 Task: Change  the formatting of the data to Which is Greater than5, In conditional formating, put the option 'Yellow Fill with Drak Yellow Text'add another formatting option Format As Table, insert the option Brown Table style Dark  3 In the sheet   Sales data log  book
Action: Mouse moved to (367, 179)
Screenshot: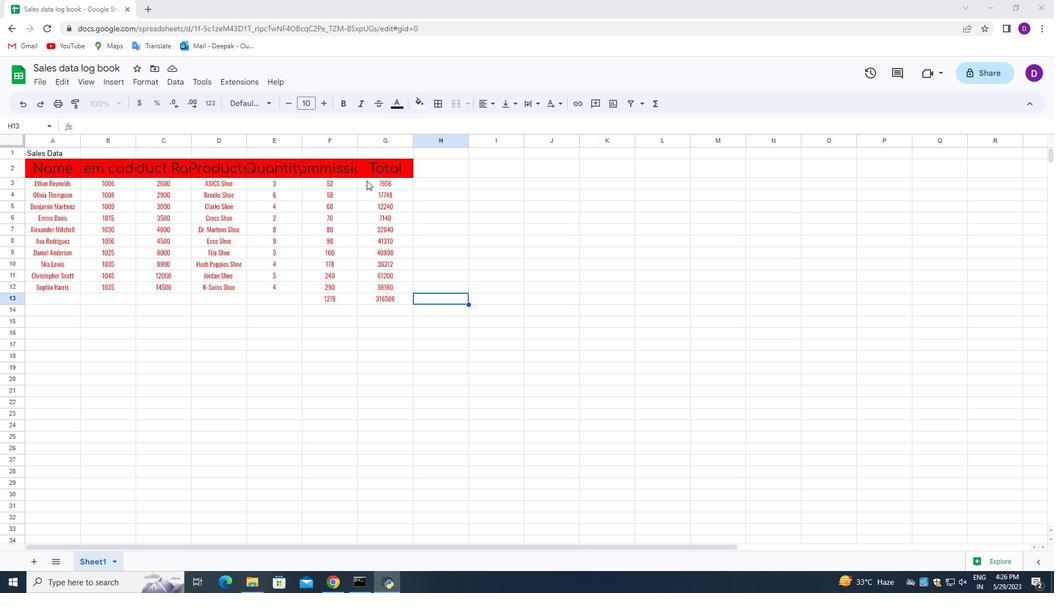
Action: Mouse pressed left at (367, 179)
Screenshot: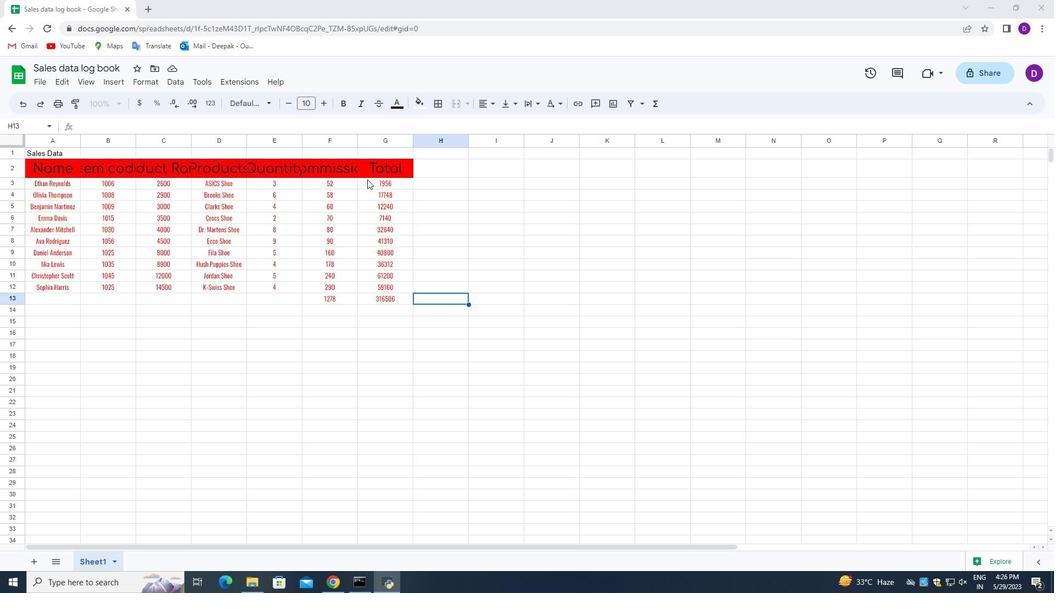 
Action: Mouse moved to (431, 177)
Screenshot: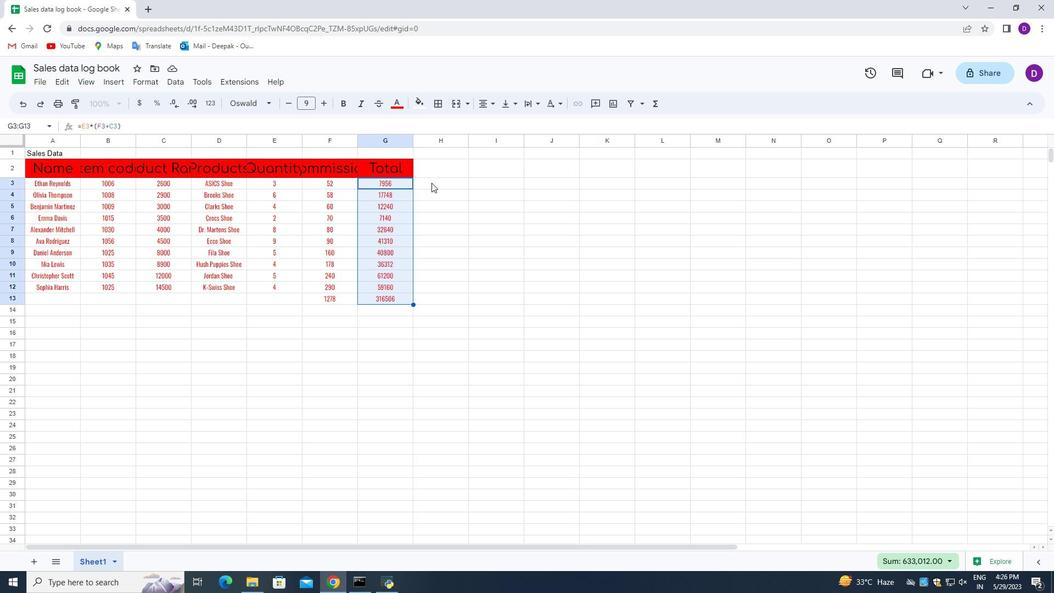 
Action: Mouse pressed left at (431, 177)
Screenshot: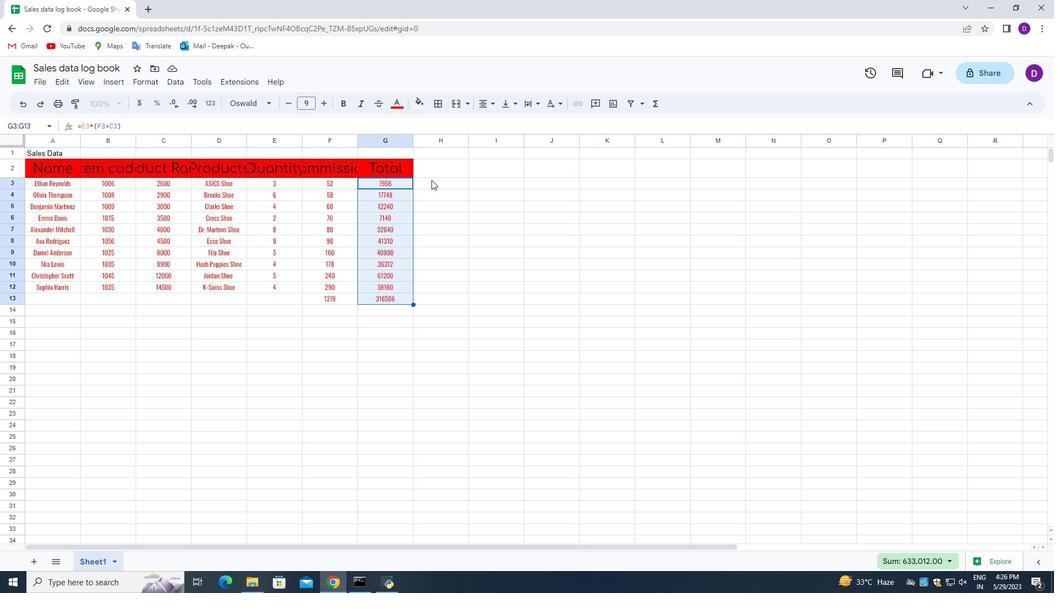 
Action: Mouse moved to (369, 180)
Screenshot: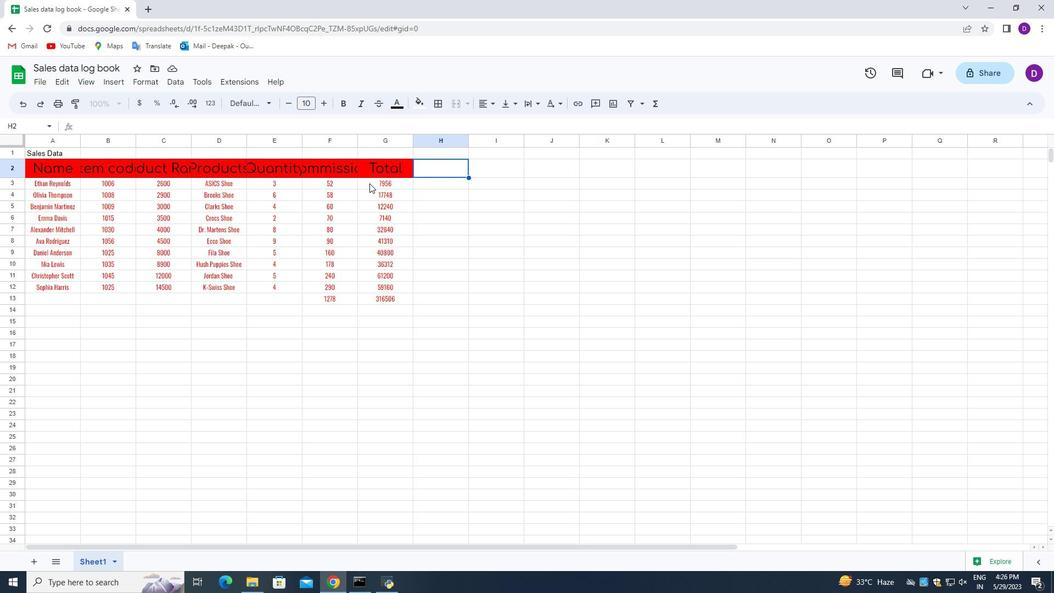 
Action: Mouse pressed left at (369, 180)
Screenshot: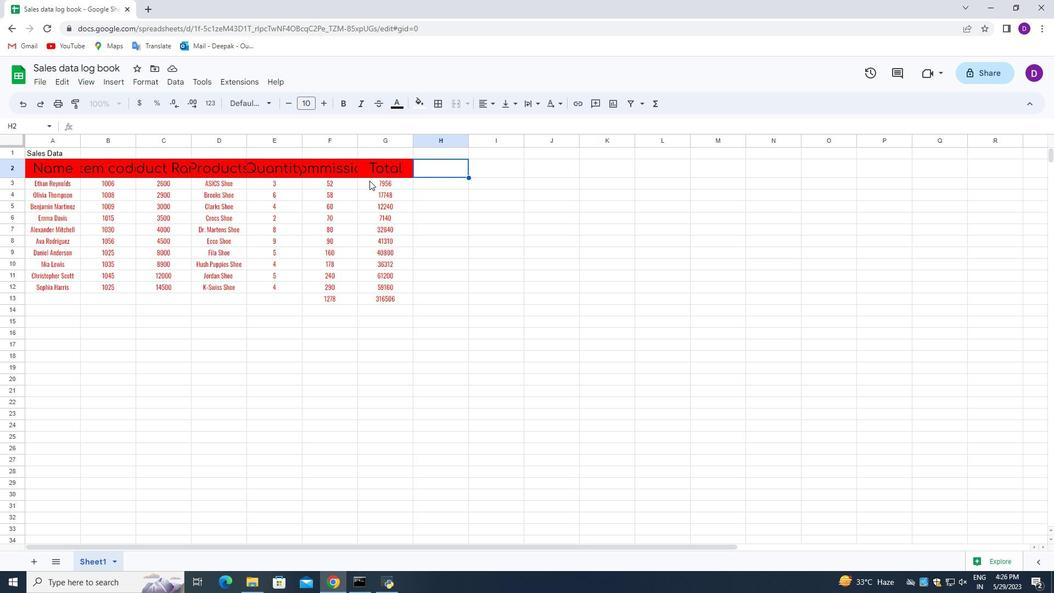 
Action: Mouse moved to (145, 85)
Screenshot: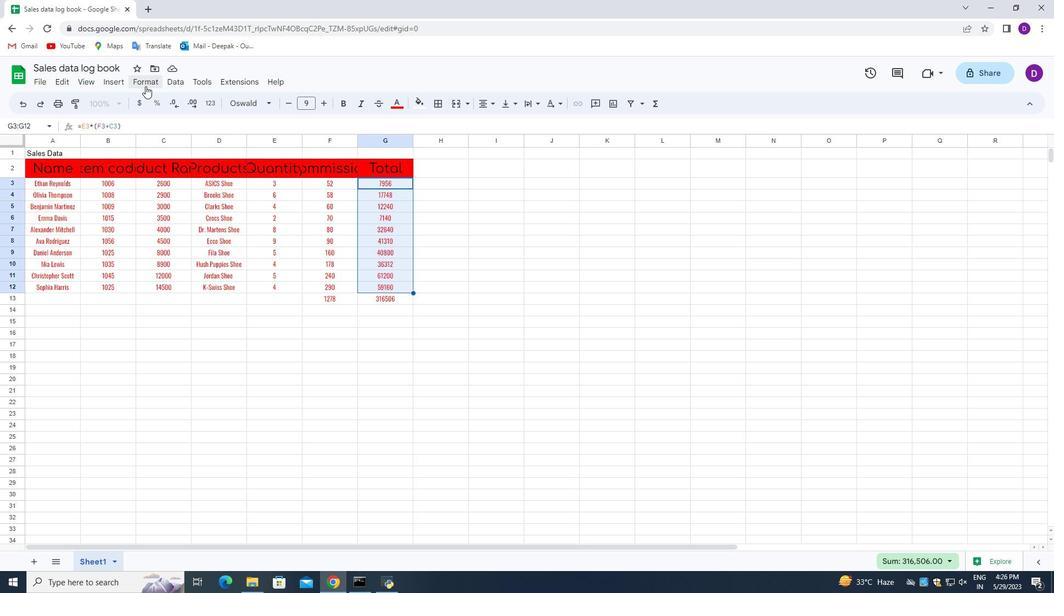 
Action: Mouse pressed left at (145, 85)
Screenshot: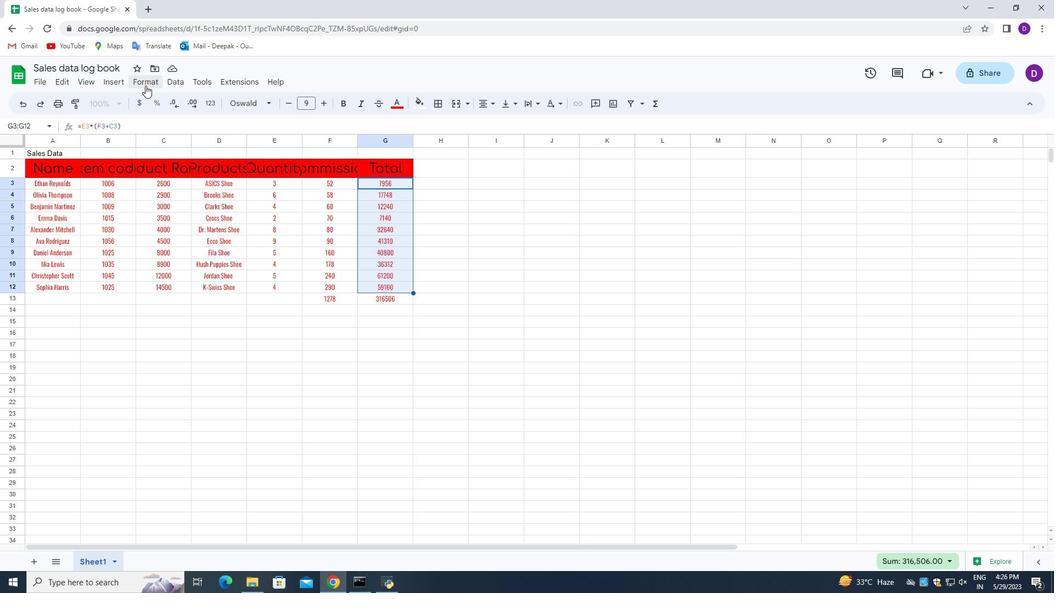 
Action: Mouse moved to (221, 268)
Screenshot: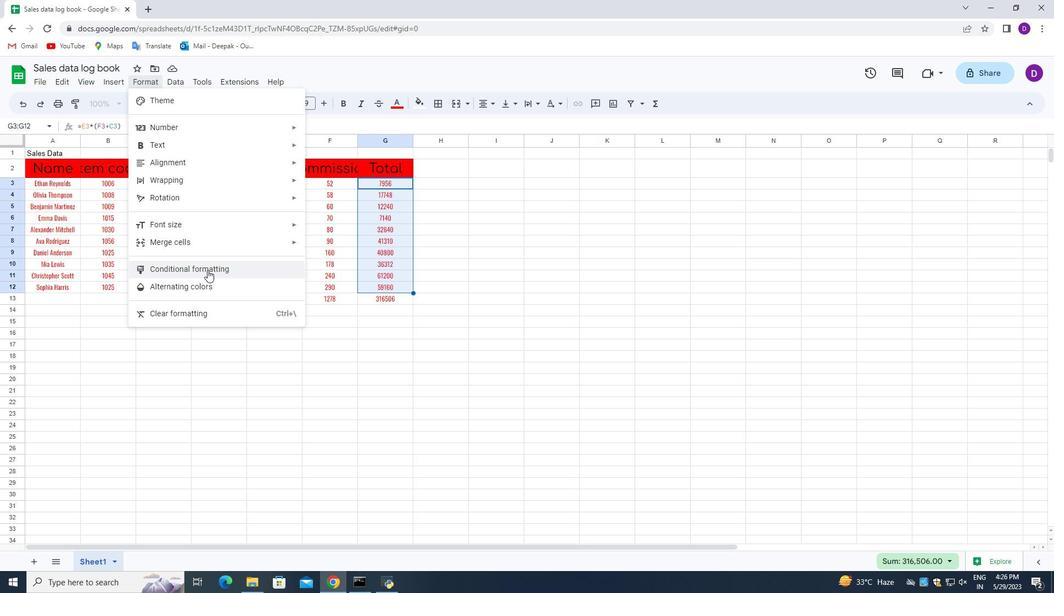 
Action: Mouse pressed left at (221, 268)
Screenshot: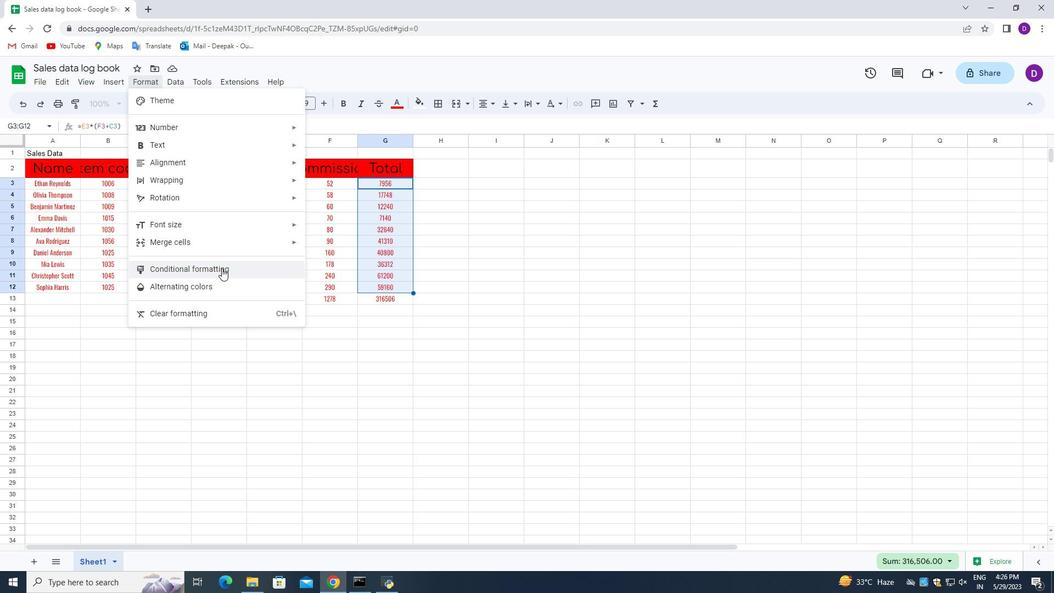 
Action: Mouse moved to (965, 252)
Screenshot: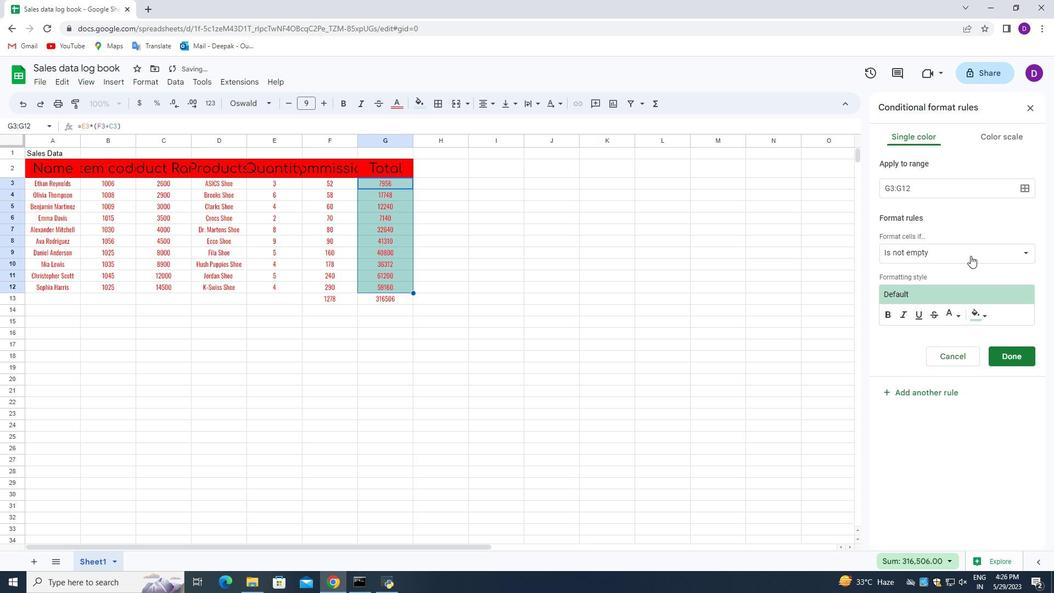 
Action: Mouse pressed left at (965, 252)
Screenshot: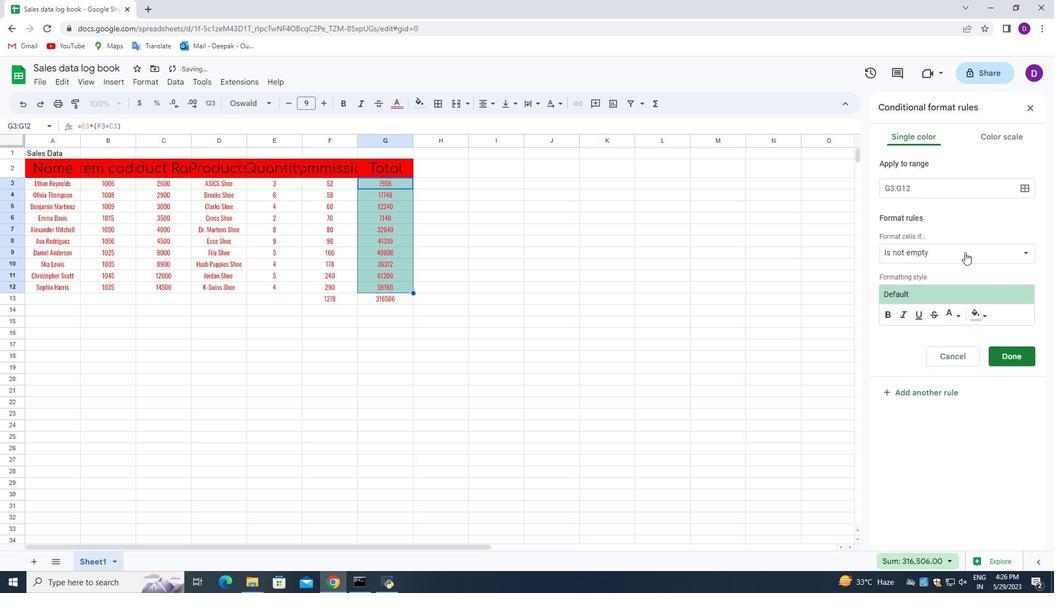 
Action: Mouse moved to (942, 428)
Screenshot: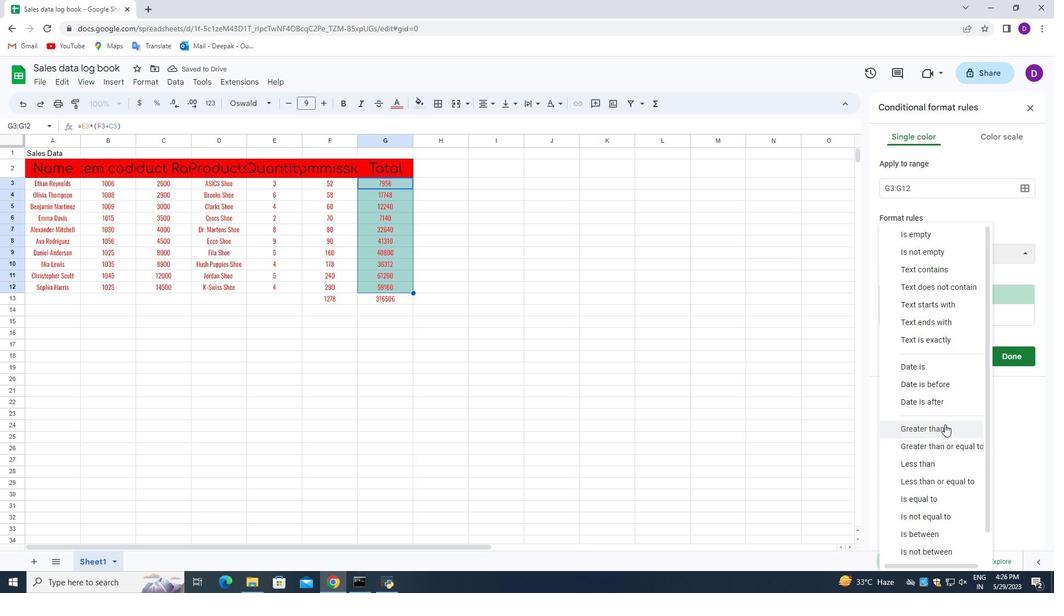 
Action: Mouse pressed left at (942, 428)
Screenshot: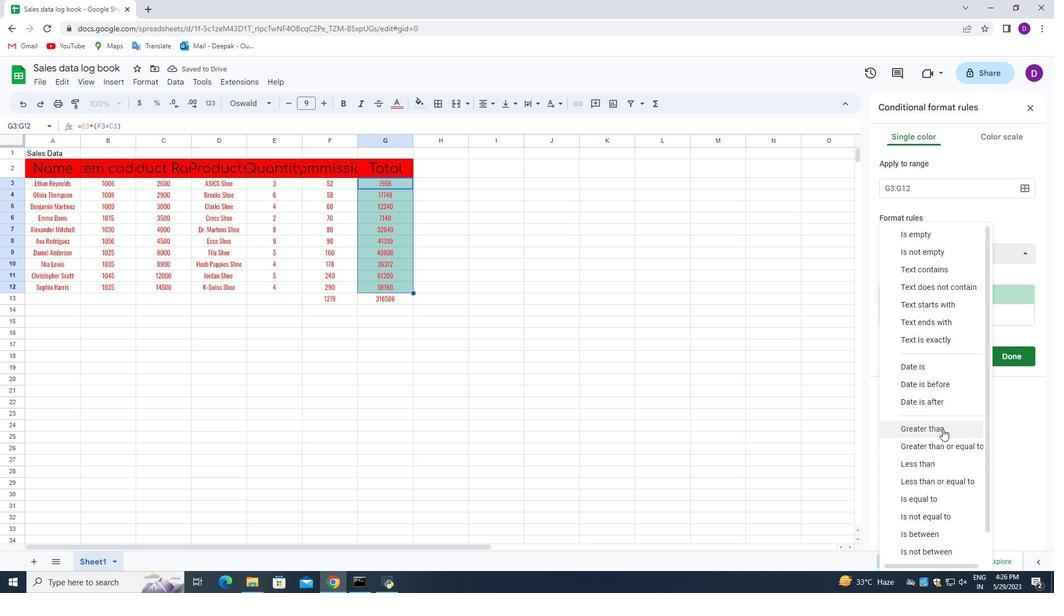 
Action: Mouse moved to (905, 280)
Screenshot: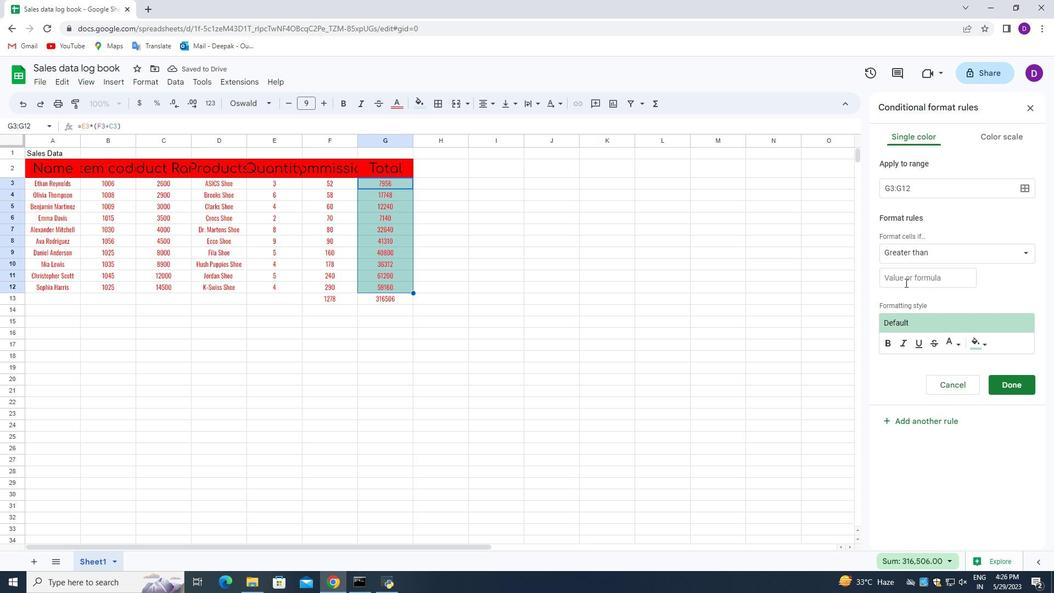 
Action: Mouse pressed left at (905, 280)
Screenshot: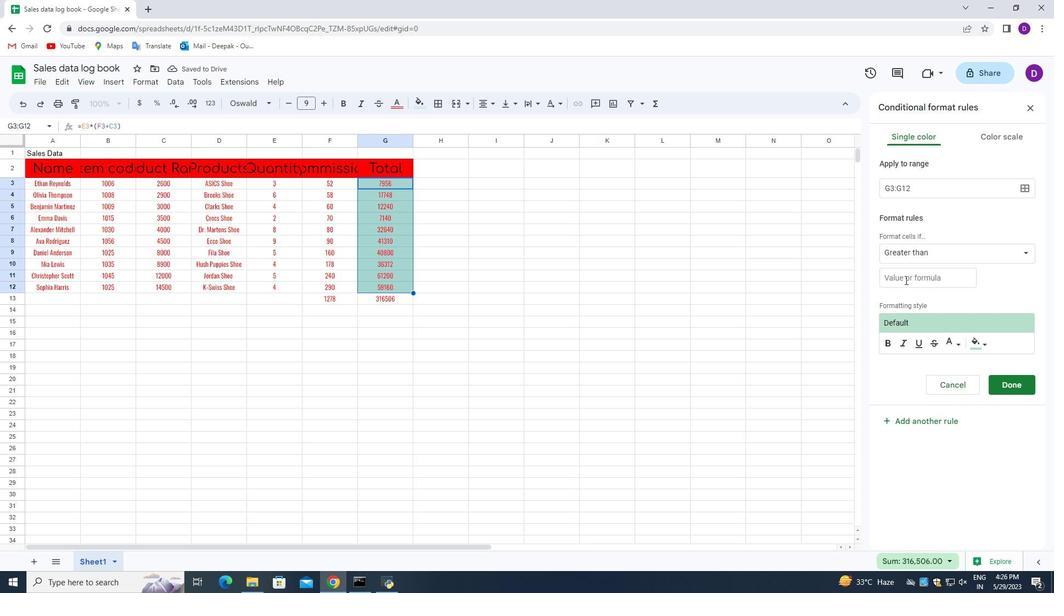 
Action: Mouse moved to (901, 279)
Screenshot: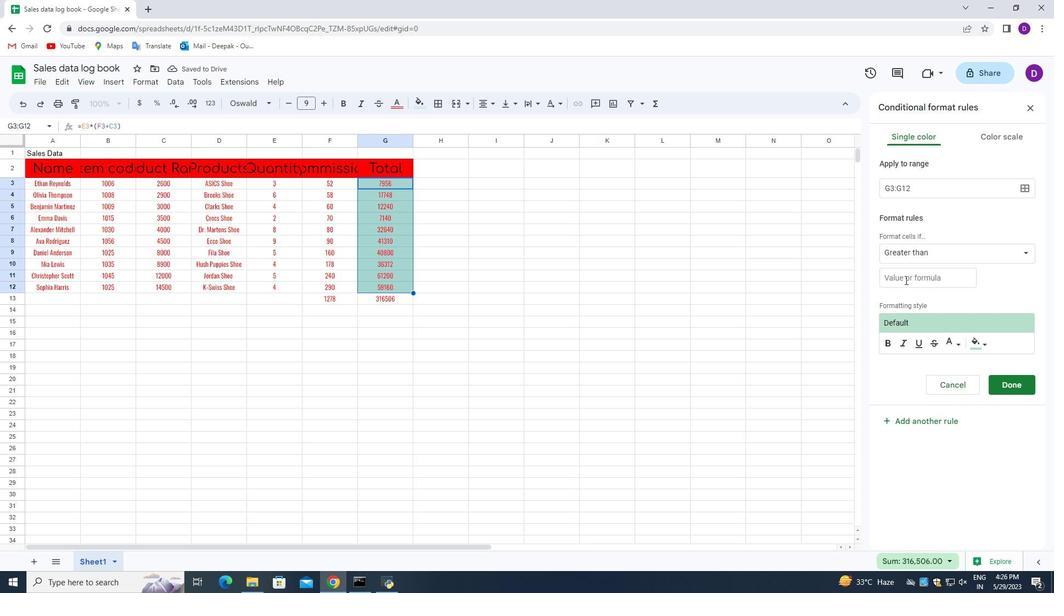
Action: Key pressed 5
Screenshot: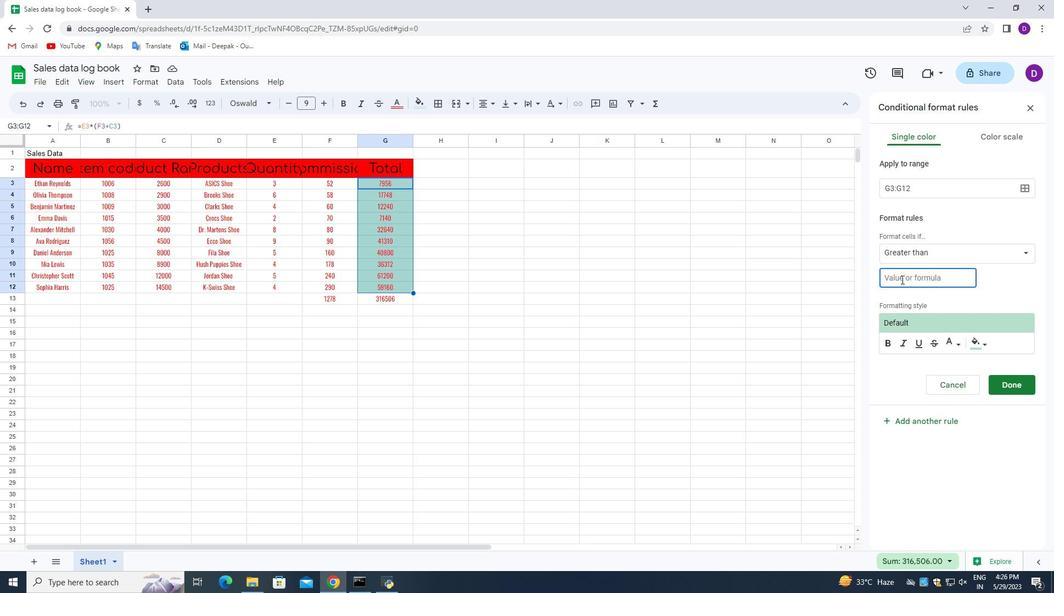 
Action: Mouse moved to (982, 347)
Screenshot: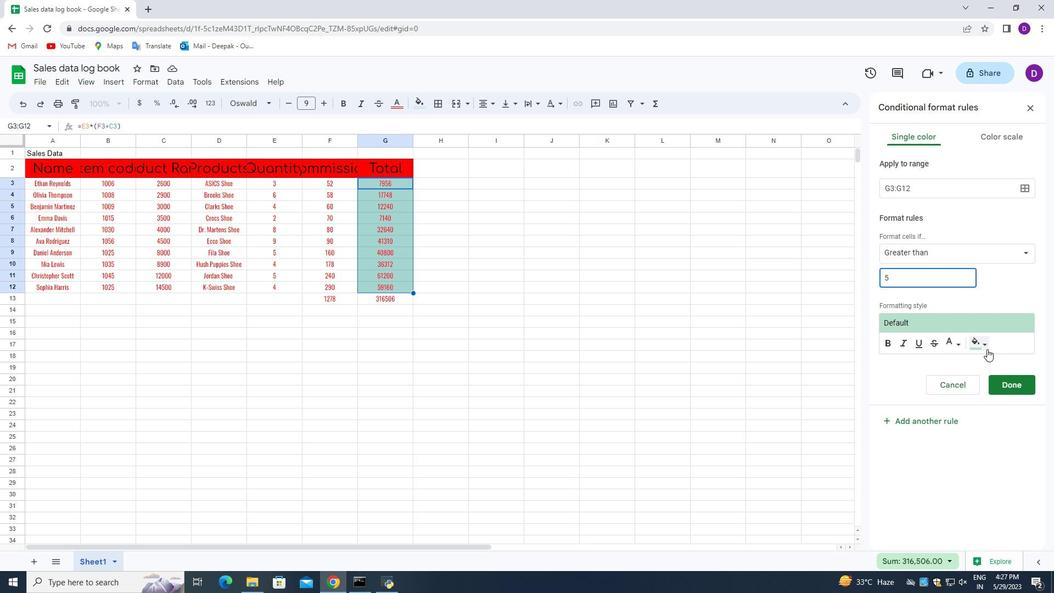 
Action: Mouse pressed left at (982, 347)
Screenshot: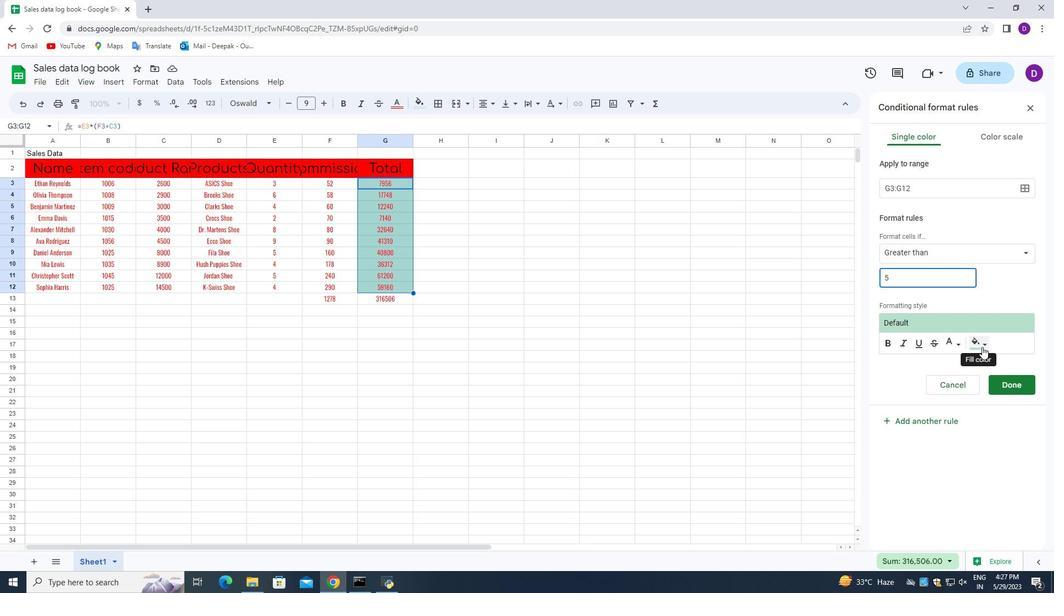 
Action: Mouse moved to (903, 392)
Screenshot: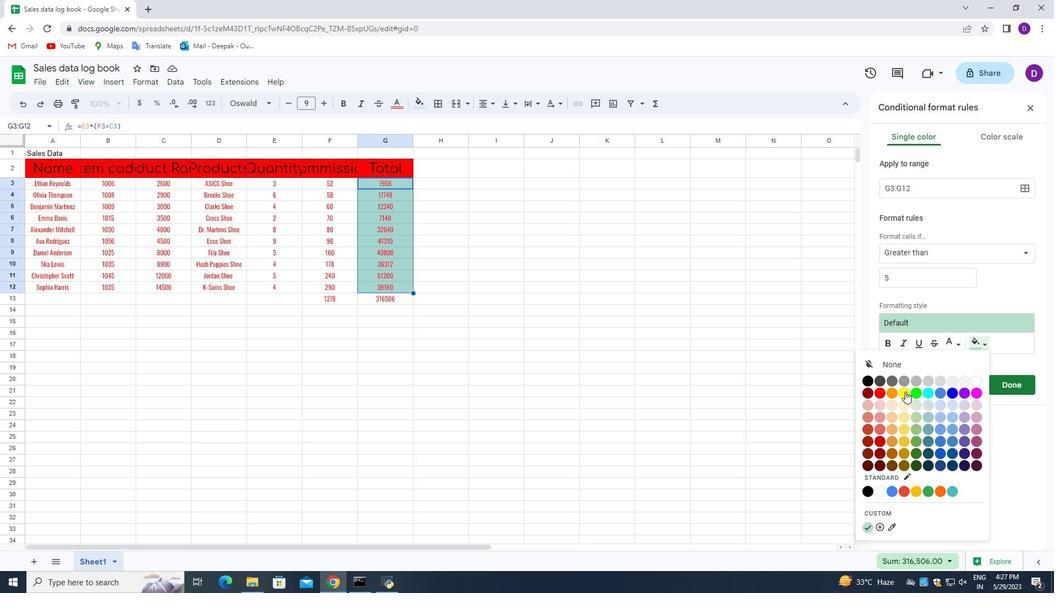 
Action: Mouse pressed left at (903, 392)
Screenshot: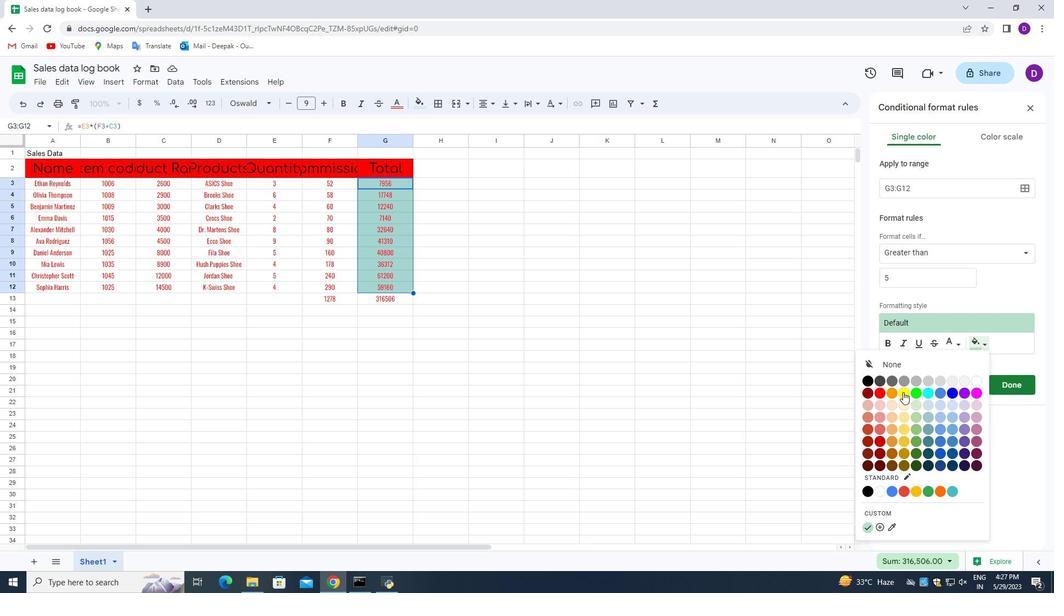 
Action: Mouse moved to (957, 344)
Screenshot: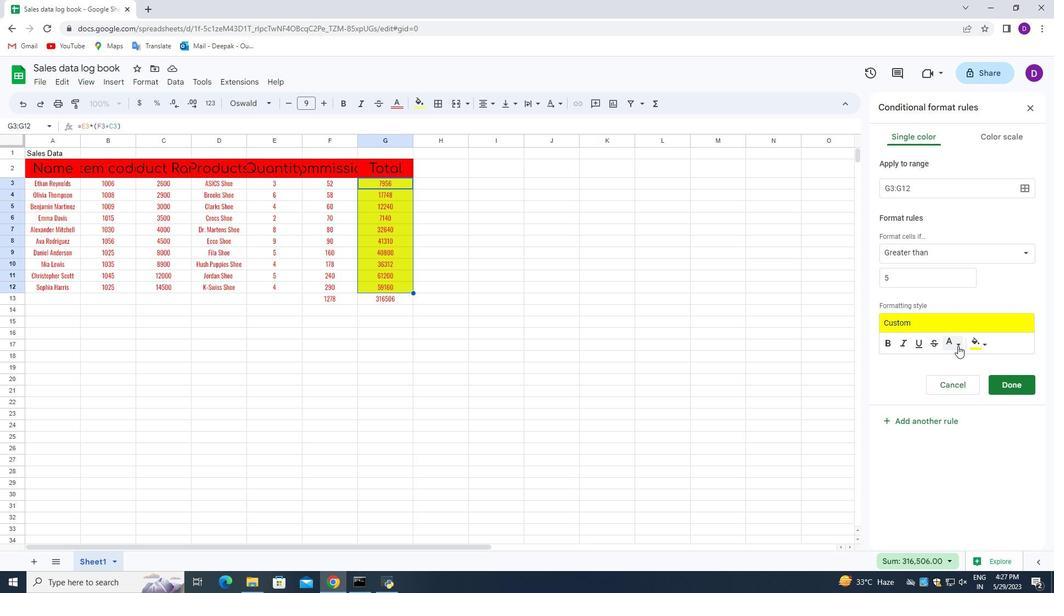 
Action: Mouse pressed left at (957, 344)
Screenshot: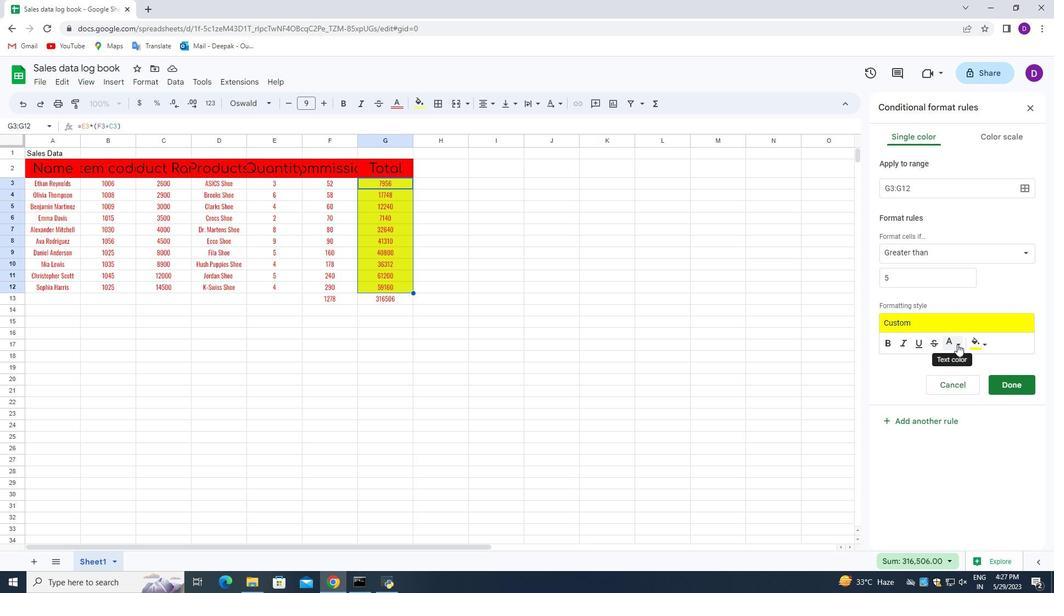 
Action: Mouse moved to (877, 463)
Screenshot: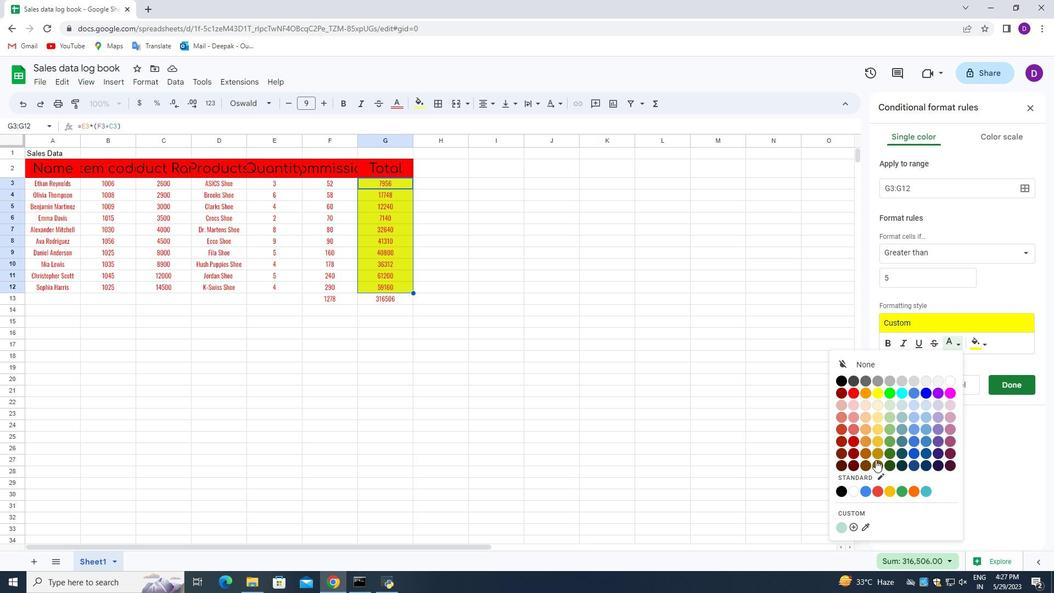 
Action: Mouse pressed left at (877, 463)
Screenshot: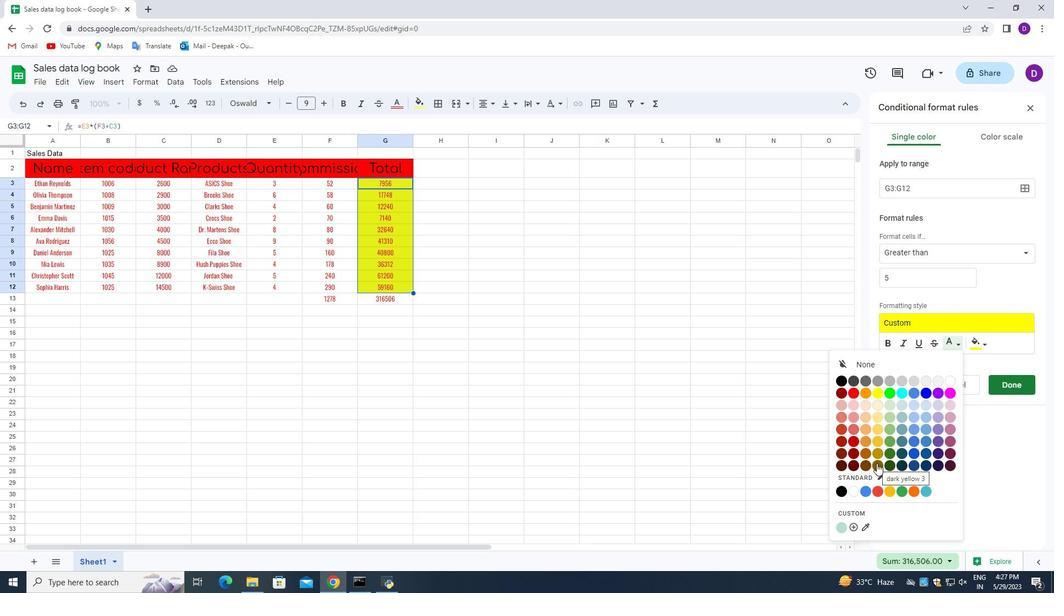 
Action: Mouse moved to (1007, 386)
Screenshot: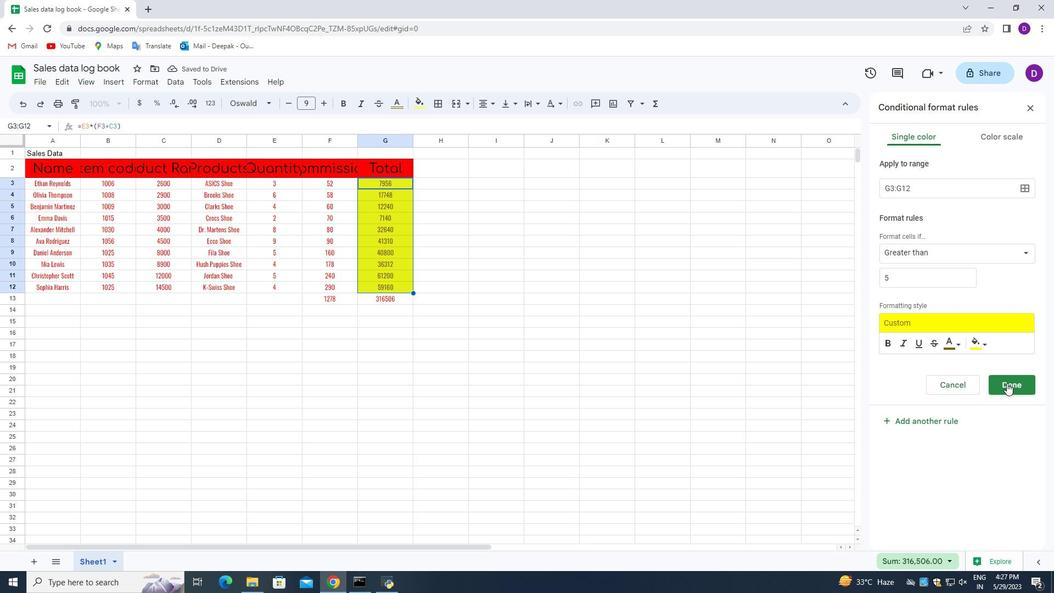 
Action: Mouse pressed left at (1007, 386)
Screenshot: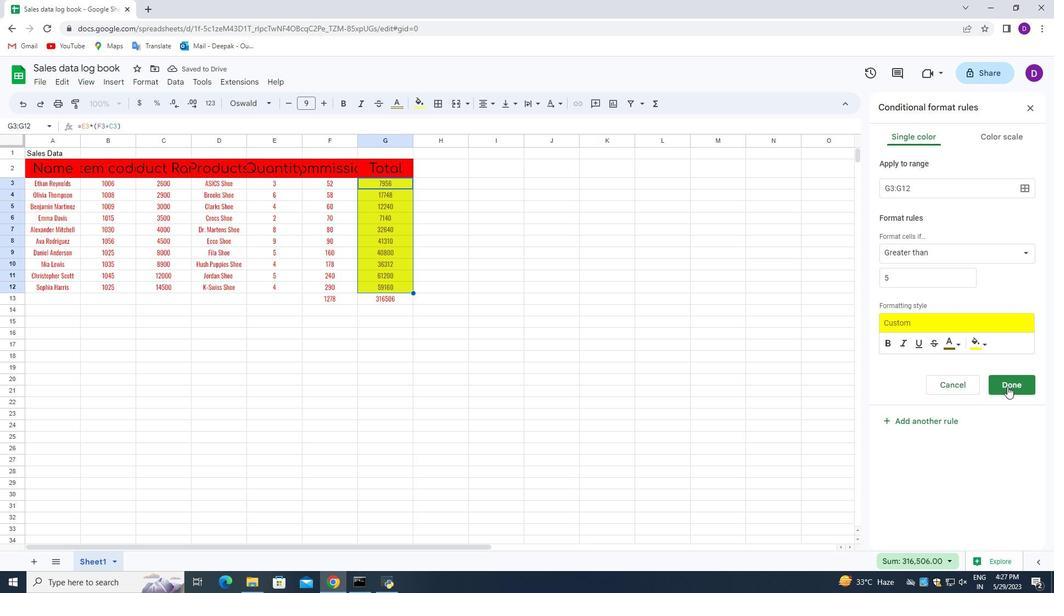 
Action: Mouse moved to (30, 160)
Screenshot: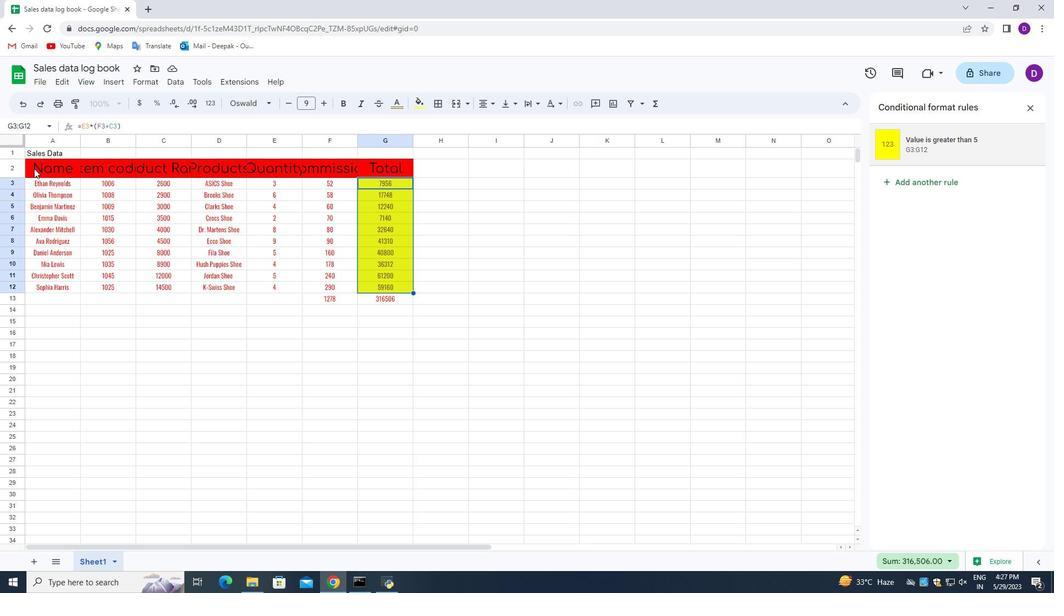 
Action: Mouse pressed left at (30, 160)
Screenshot: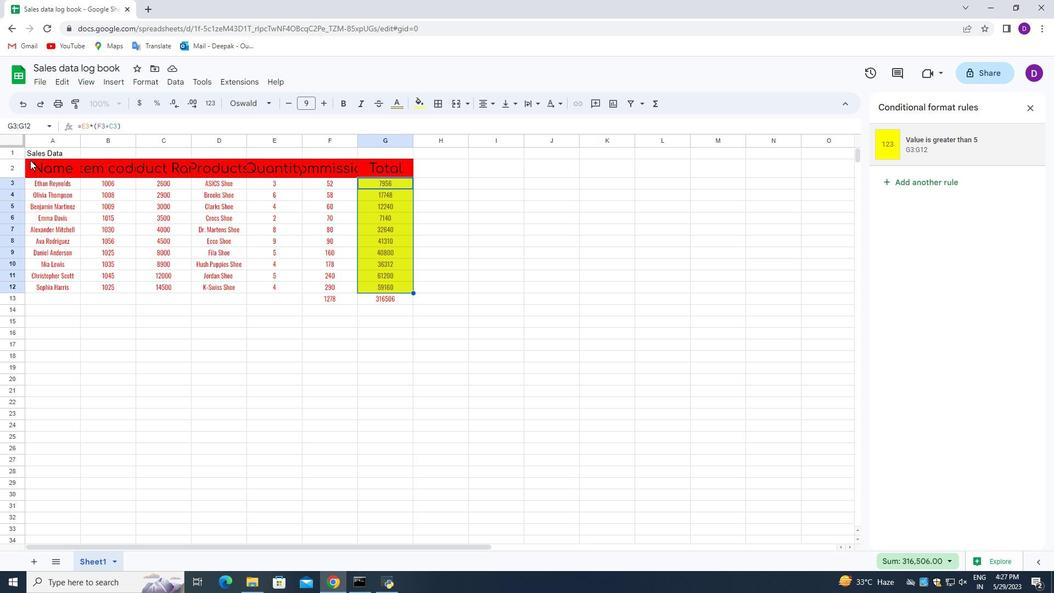 
Action: Mouse moved to (147, 81)
Screenshot: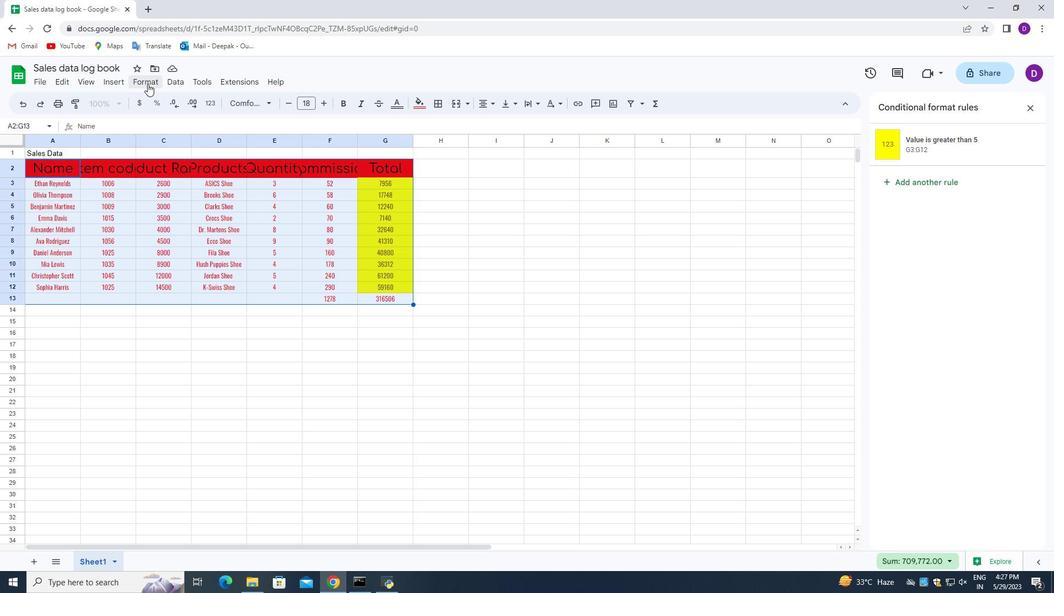 
Action: Mouse pressed left at (147, 81)
Screenshot: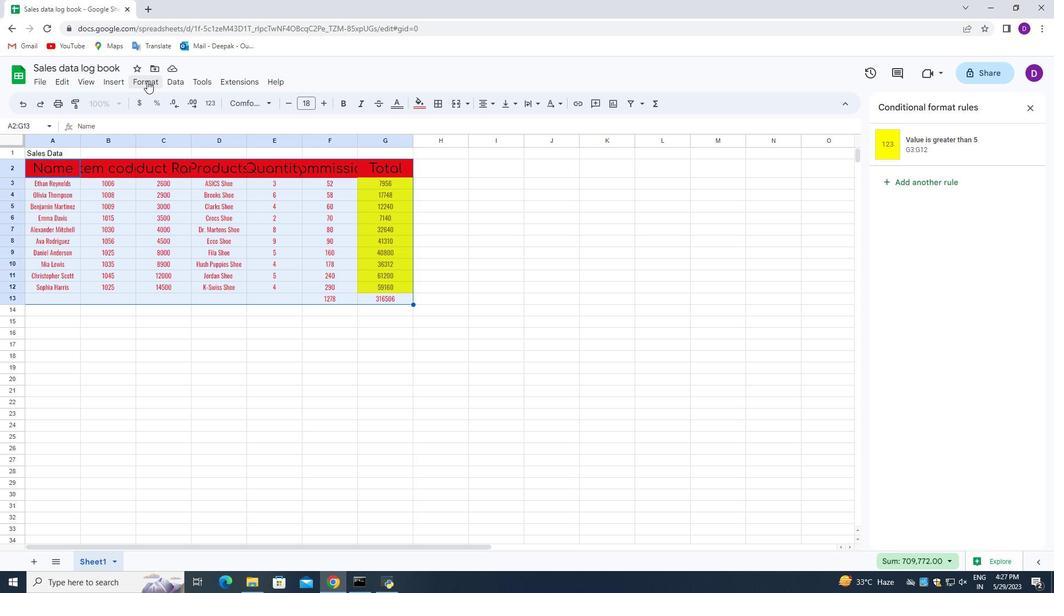 
Action: Mouse moved to (213, 288)
Screenshot: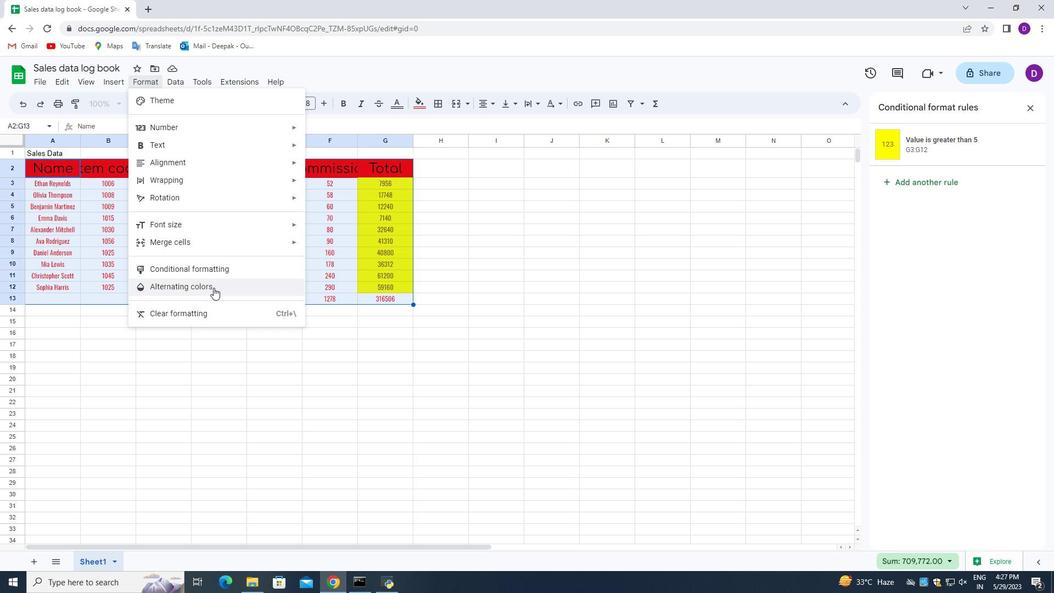 
Action: Mouse pressed left at (213, 288)
Screenshot: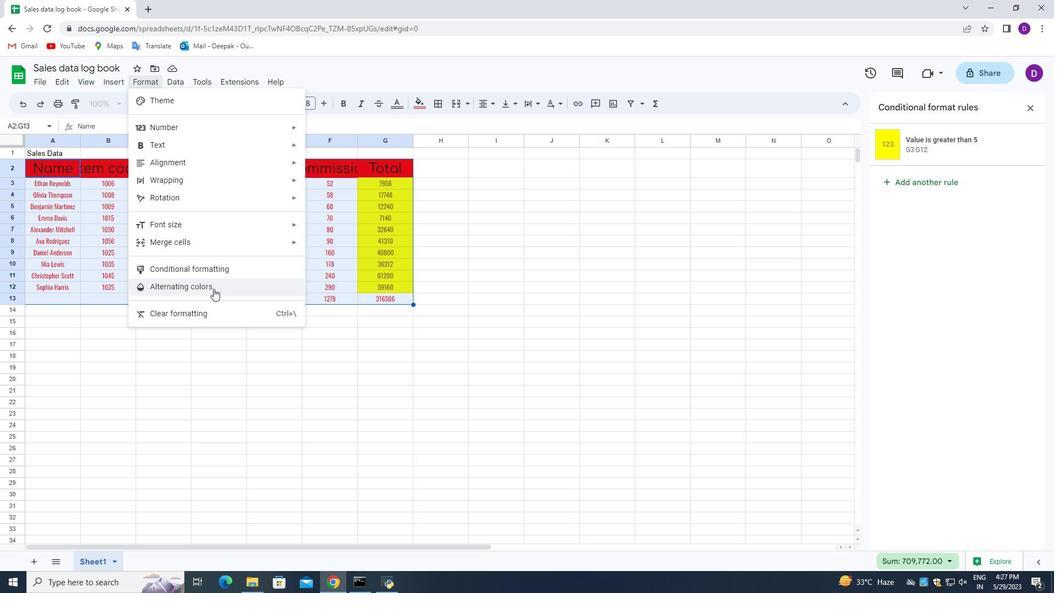 
Action: Mouse moved to (933, 270)
Screenshot: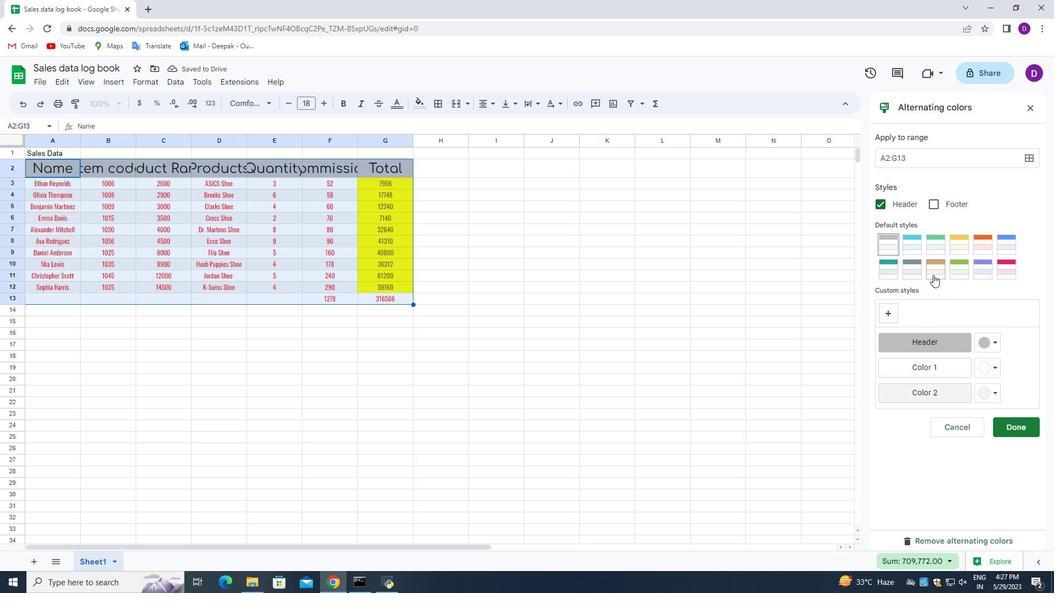 
Action: Mouse pressed left at (933, 270)
Screenshot: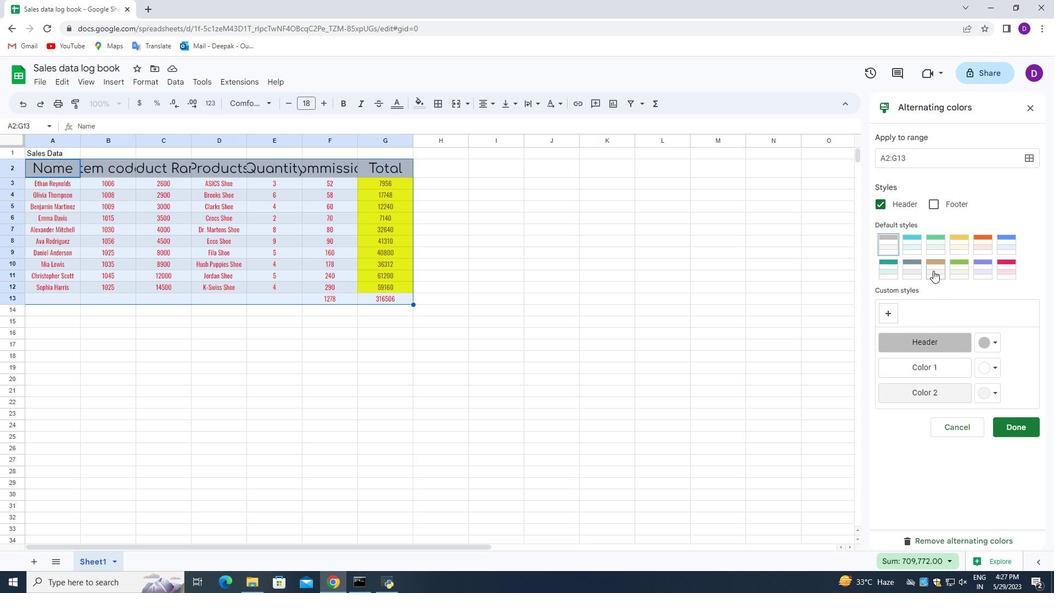 
Action: Mouse moved to (997, 344)
Screenshot: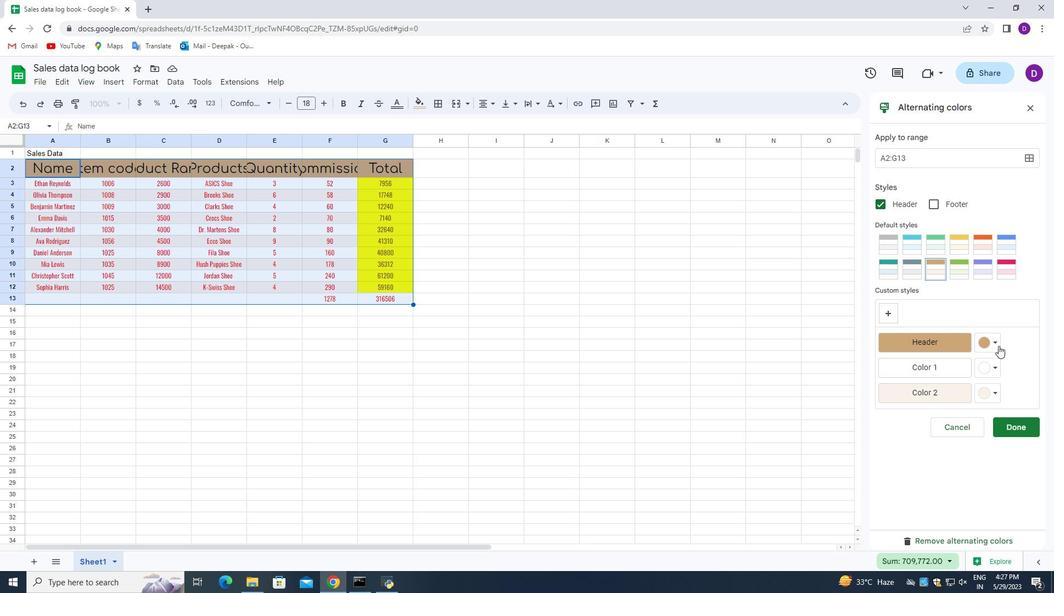 
Action: Mouse pressed left at (997, 344)
Screenshot: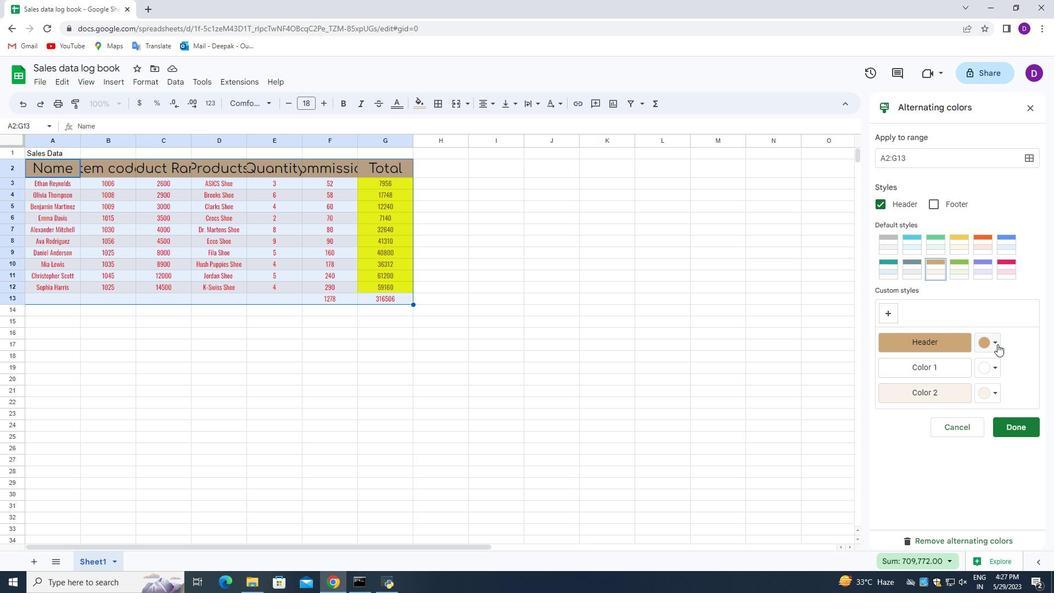 
Action: Mouse moved to (903, 512)
Screenshot: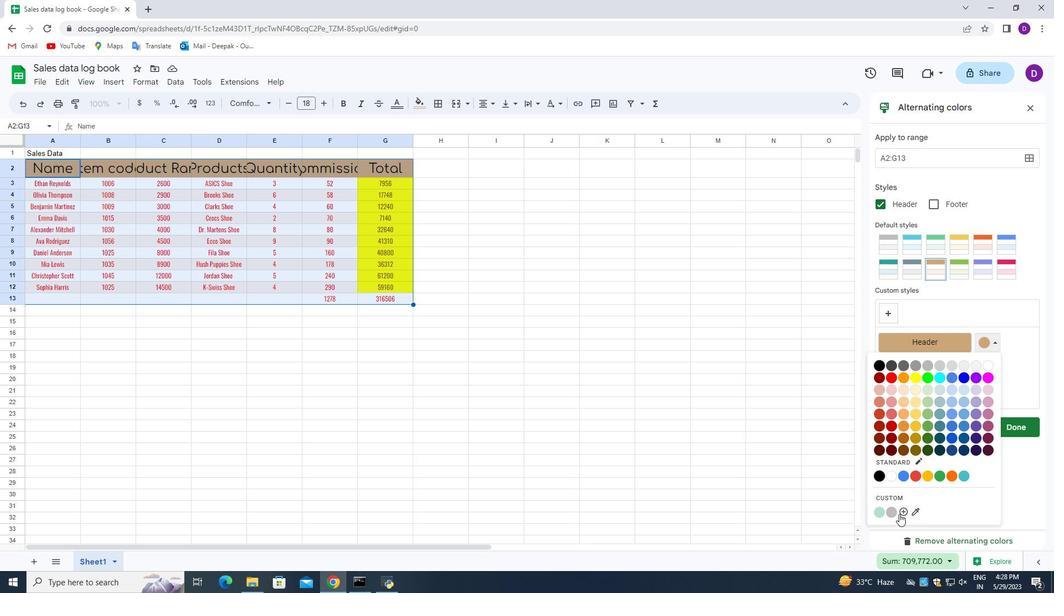
Action: Mouse pressed left at (903, 512)
Screenshot: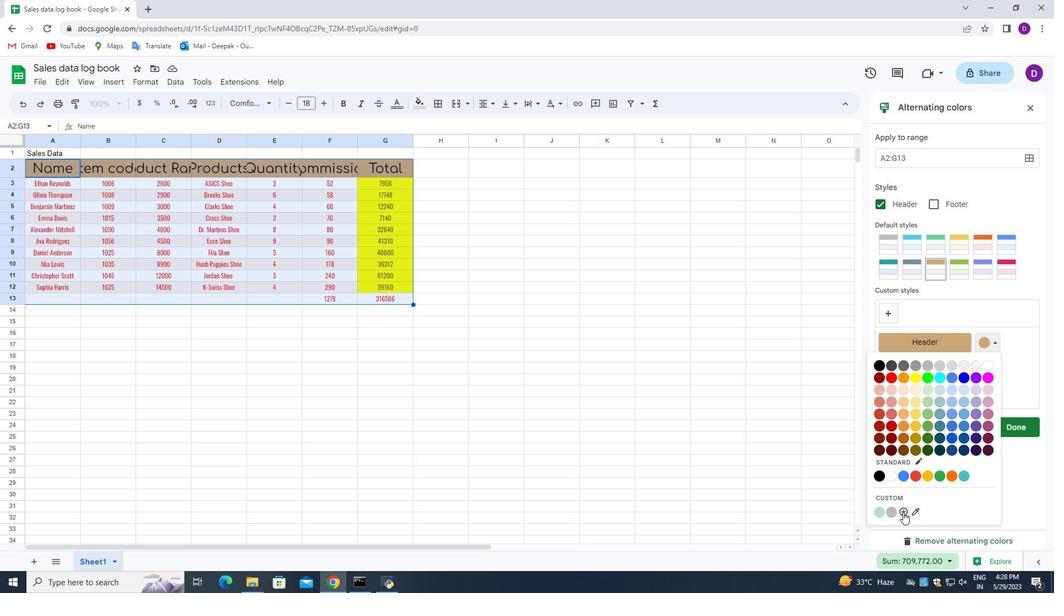 
Action: Mouse moved to (515, 236)
Screenshot: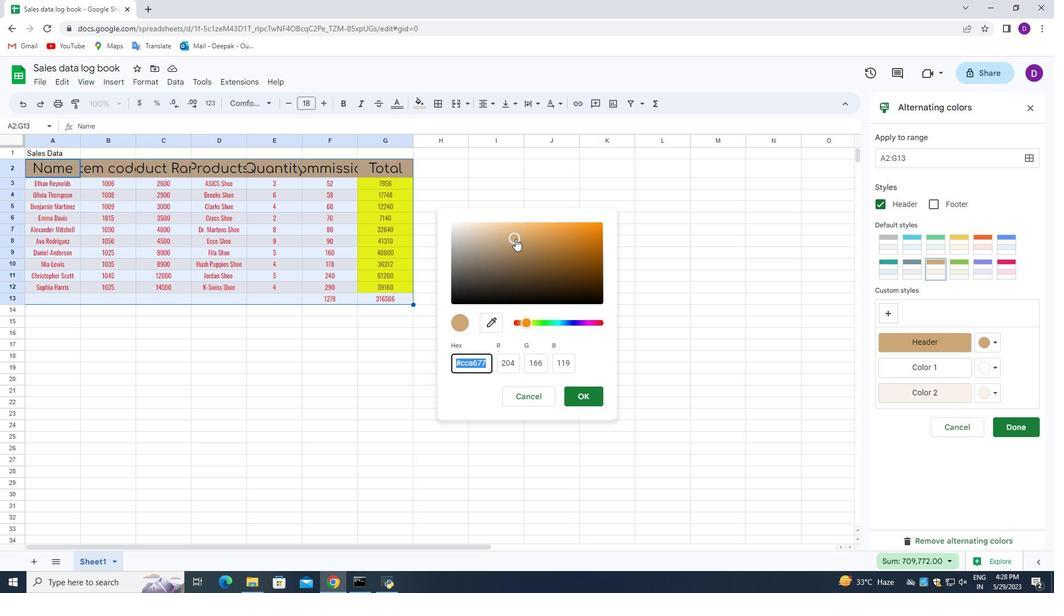 
Action: Mouse pressed left at (515, 236)
Screenshot: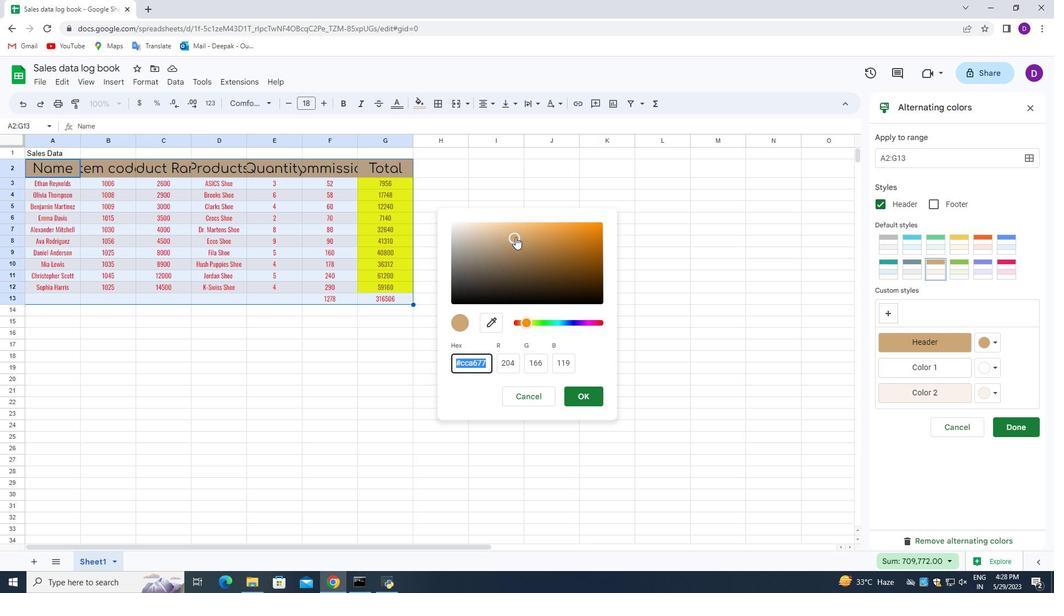 
Action: Mouse moved to (581, 397)
Screenshot: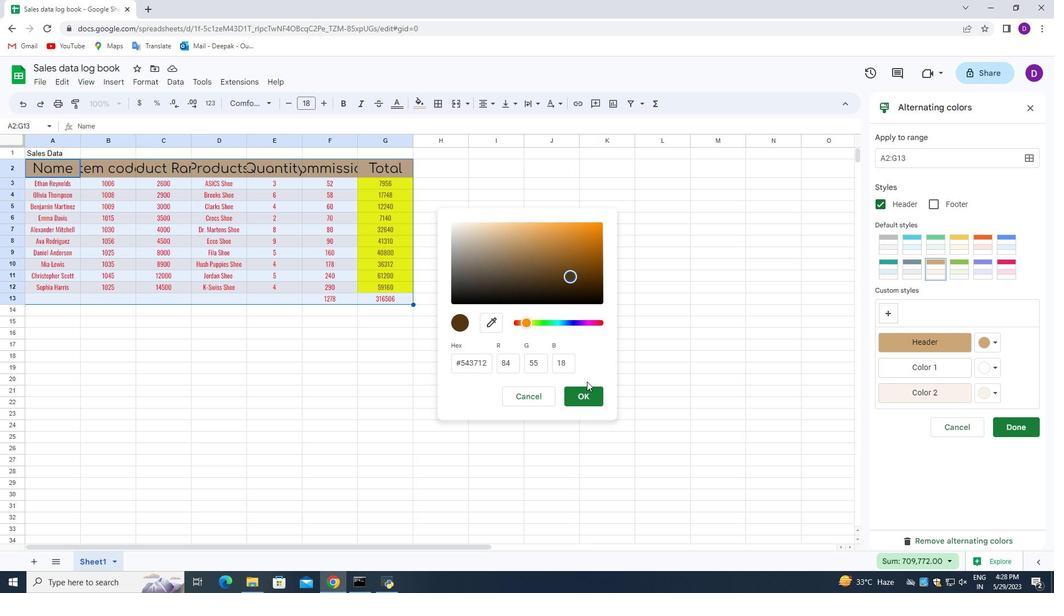 
Action: Mouse pressed left at (581, 397)
Screenshot: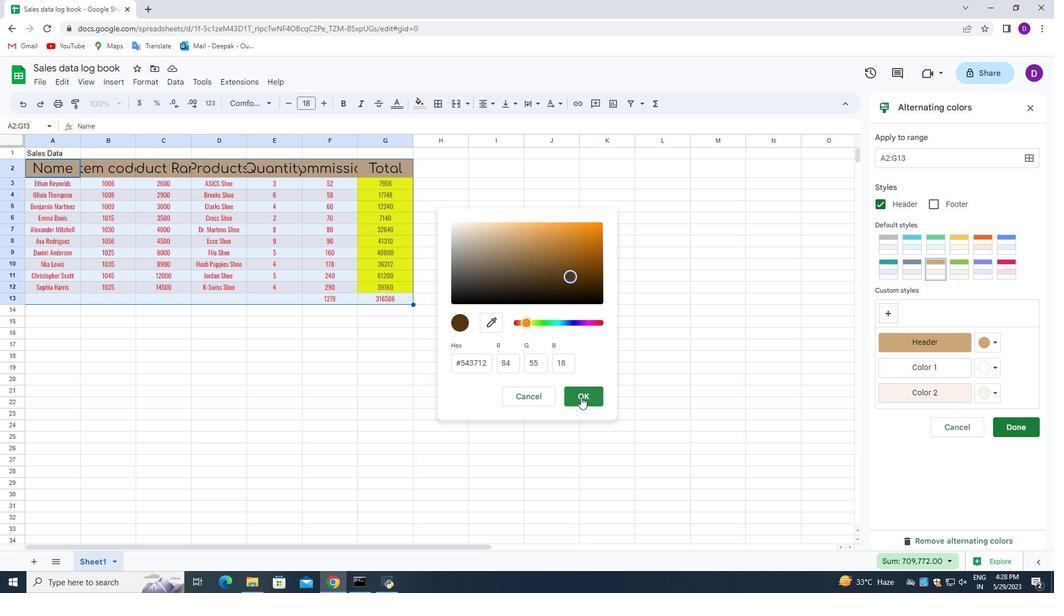 
Action: Mouse moved to (1016, 424)
Screenshot: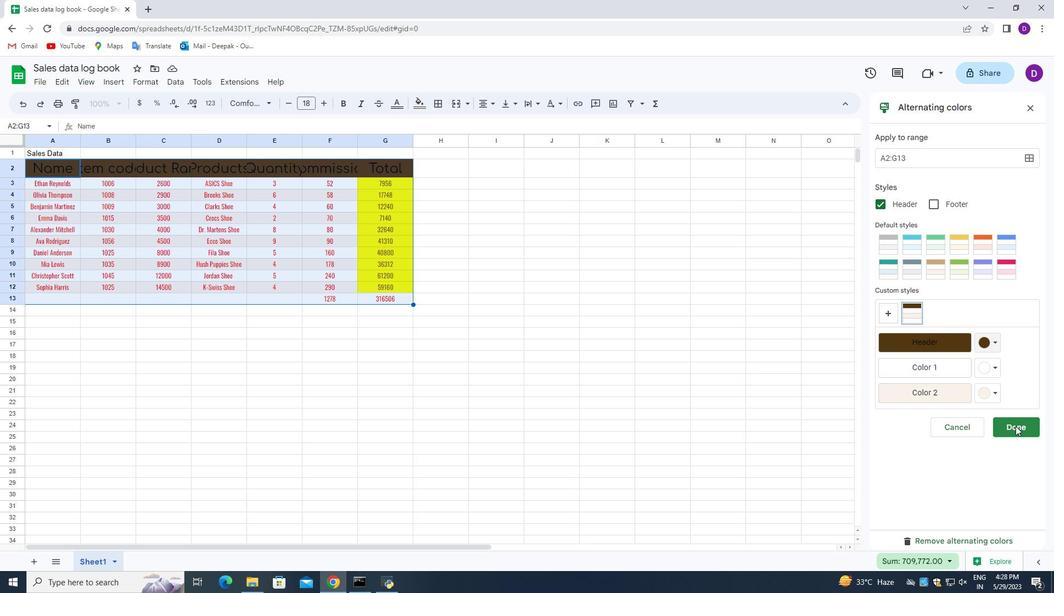 
Action: Mouse pressed left at (1016, 424)
Screenshot: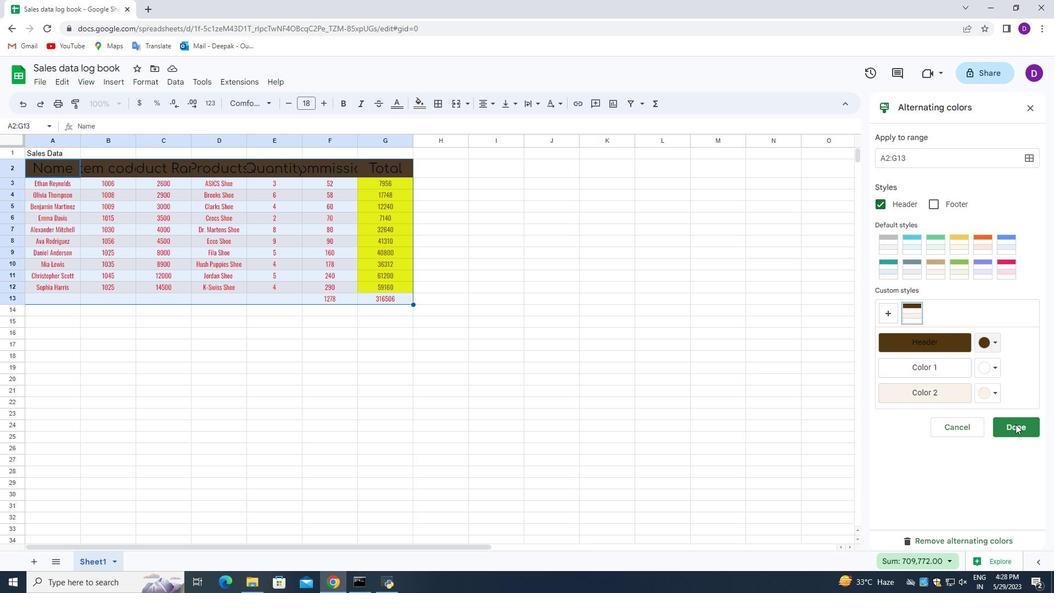 
Action: Mouse moved to (166, 327)
Screenshot: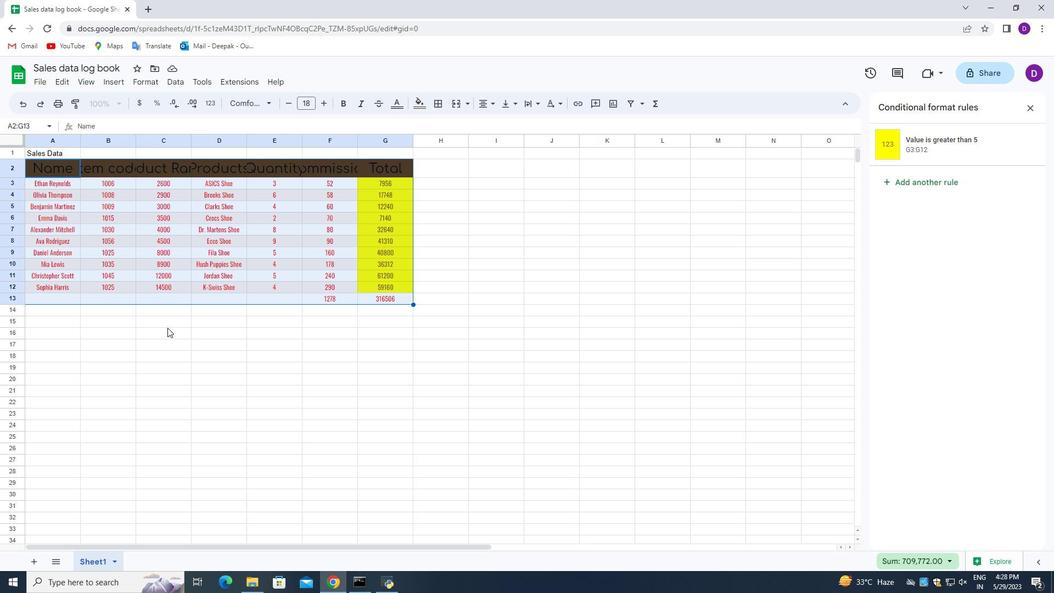 
Action: Mouse scrolled (166, 328) with delta (0, 0)
Screenshot: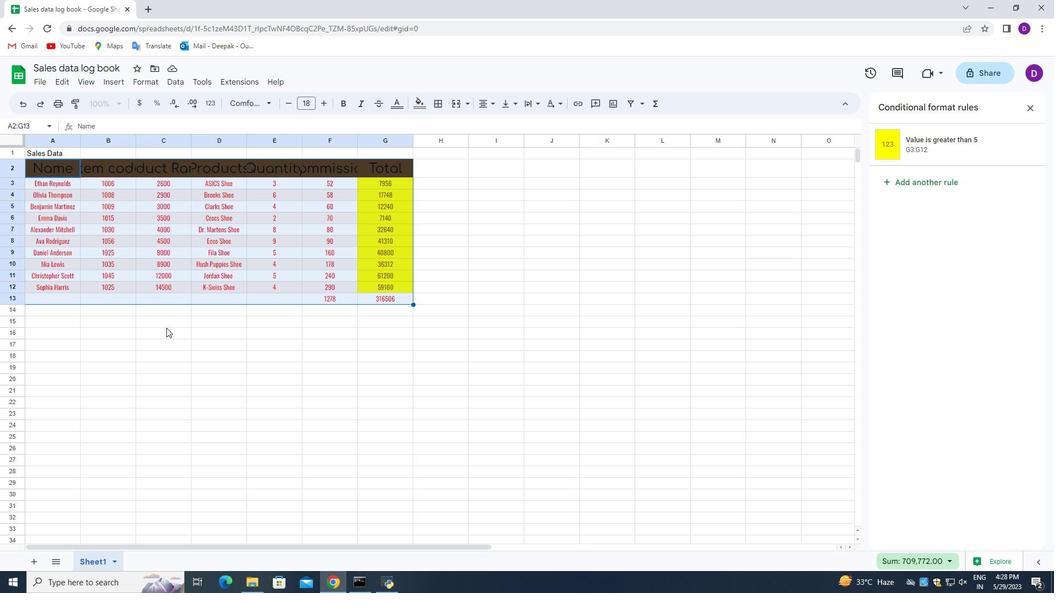 
